 Task: Add the task  Develop a new appointment scheduling system for a healthcare provider to the section Burnout Blast in the project AgileFire and add a Due Date to the respective task as 2024/02/19
Action: Mouse moved to (561, 469)
Screenshot: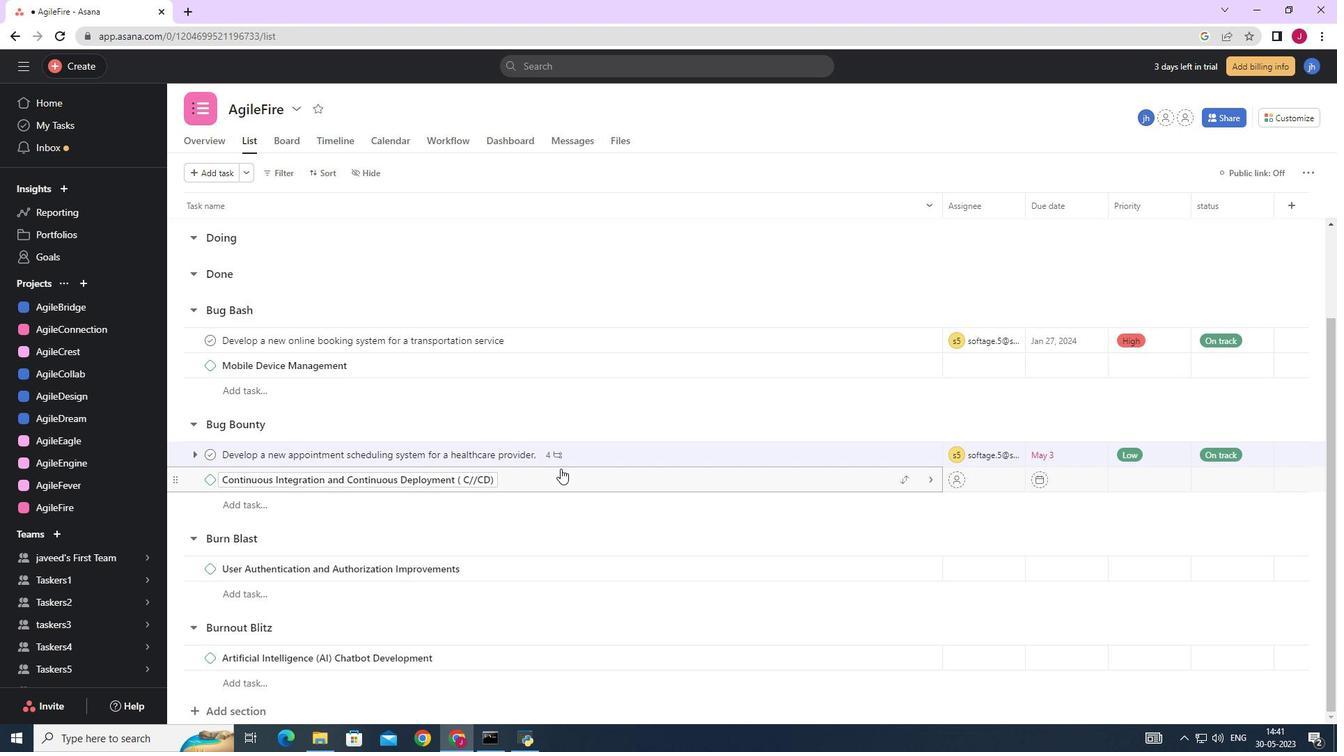 
Action: Mouse scrolled (561, 470) with delta (0, 0)
Screenshot: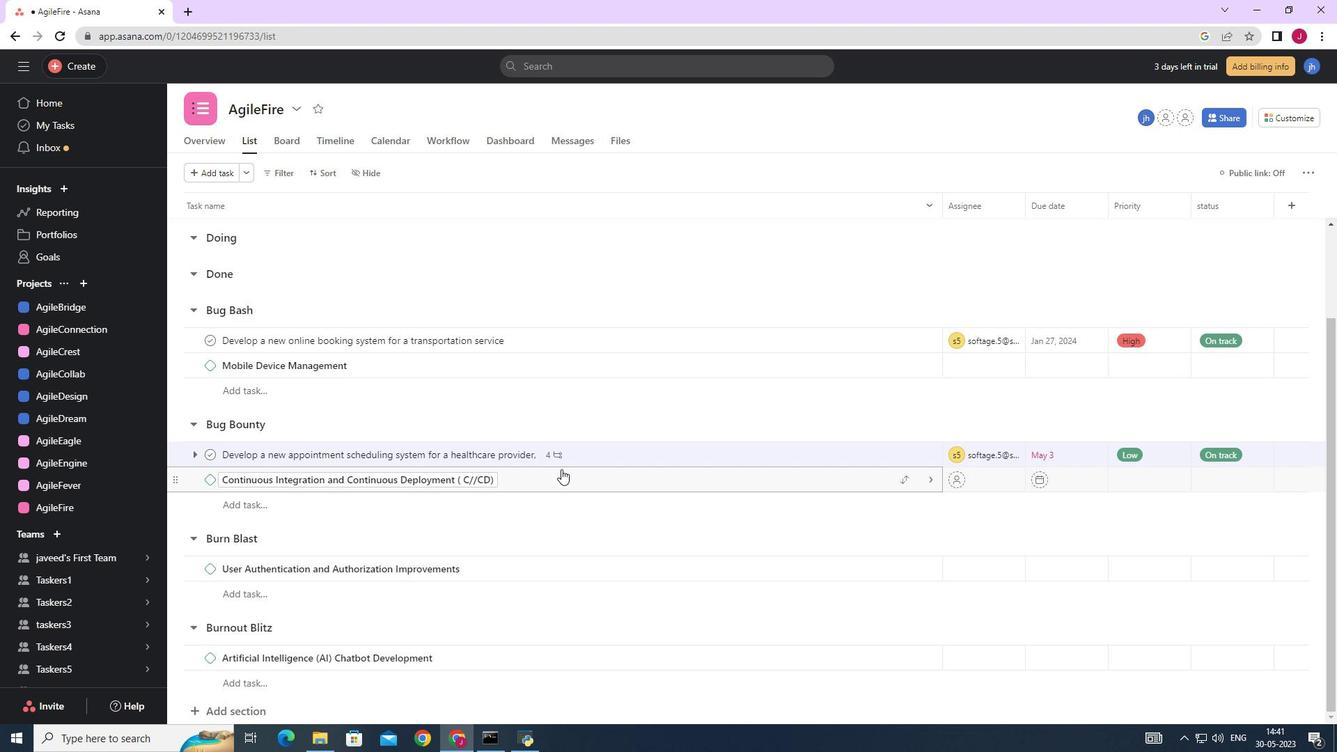 
Action: Mouse moved to (909, 519)
Screenshot: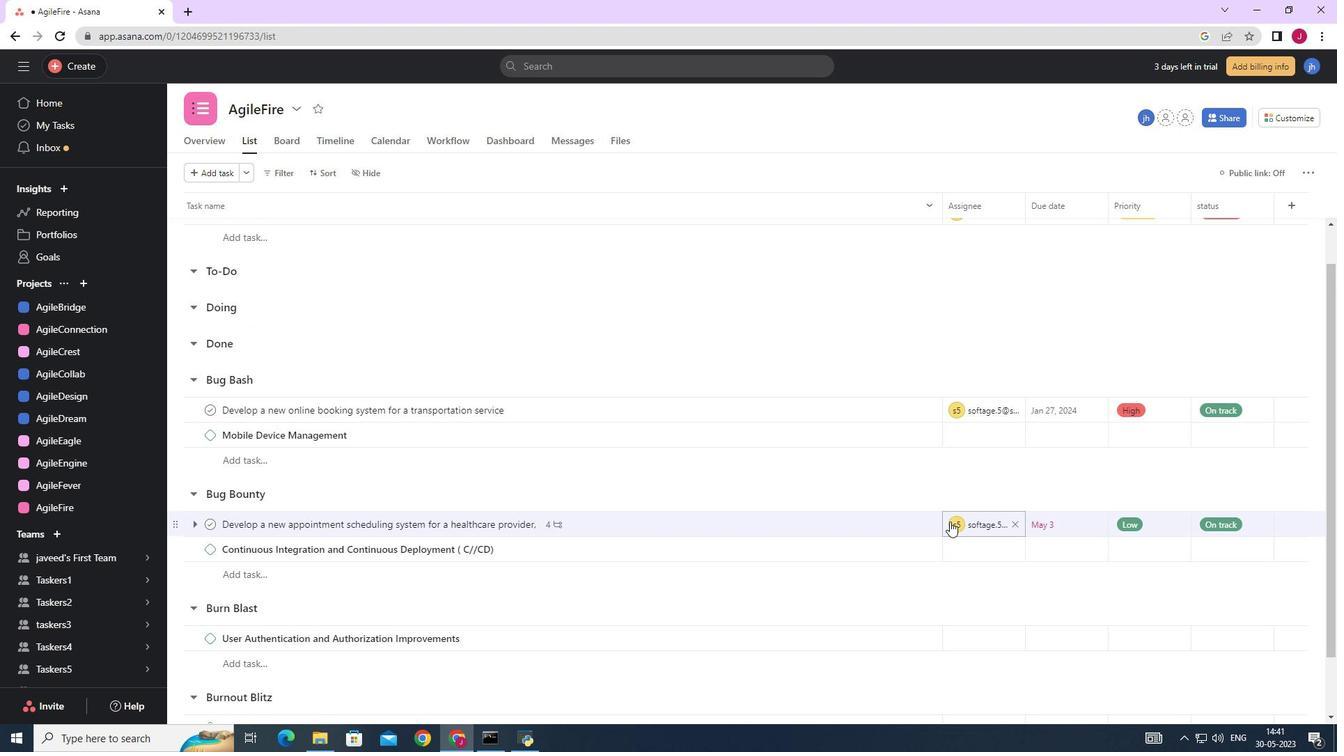 
Action: Mouse pressed left at (909, 519)
Screenshot: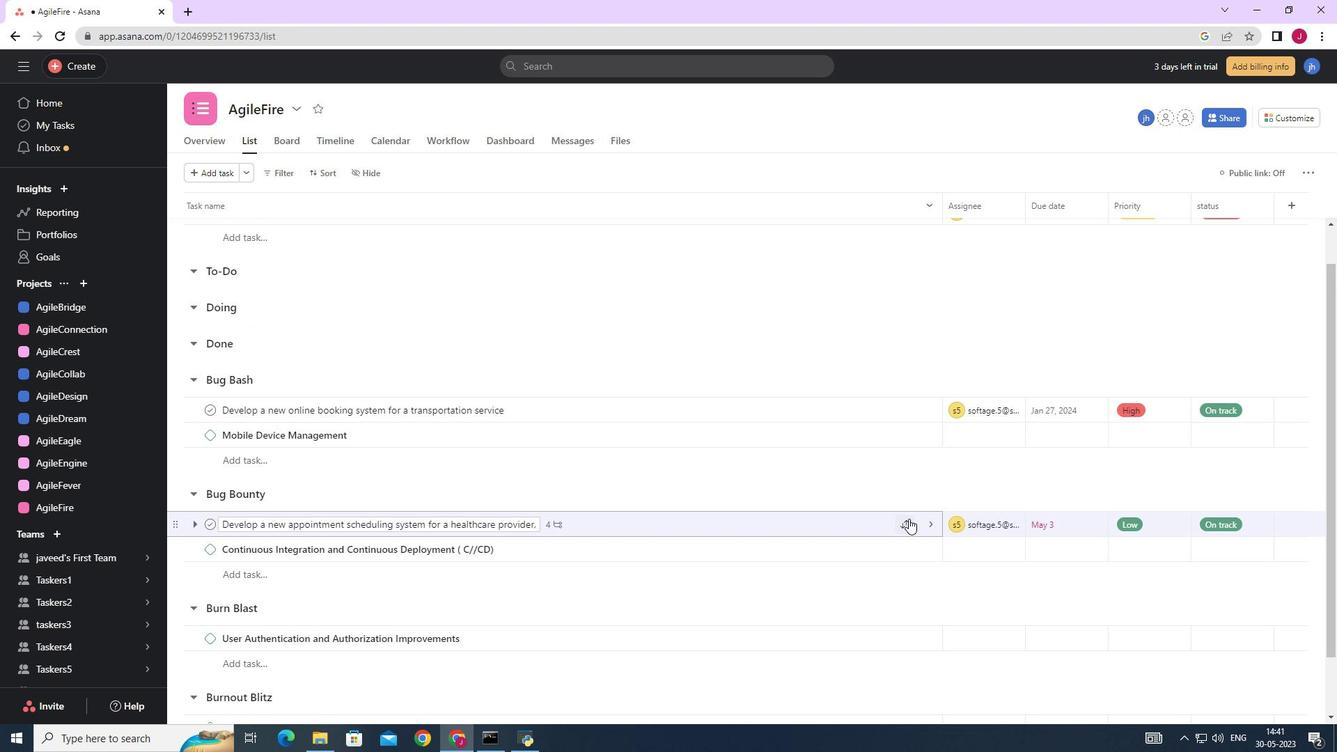 
Action: Mouse moved to (841, 471)
Screenshot: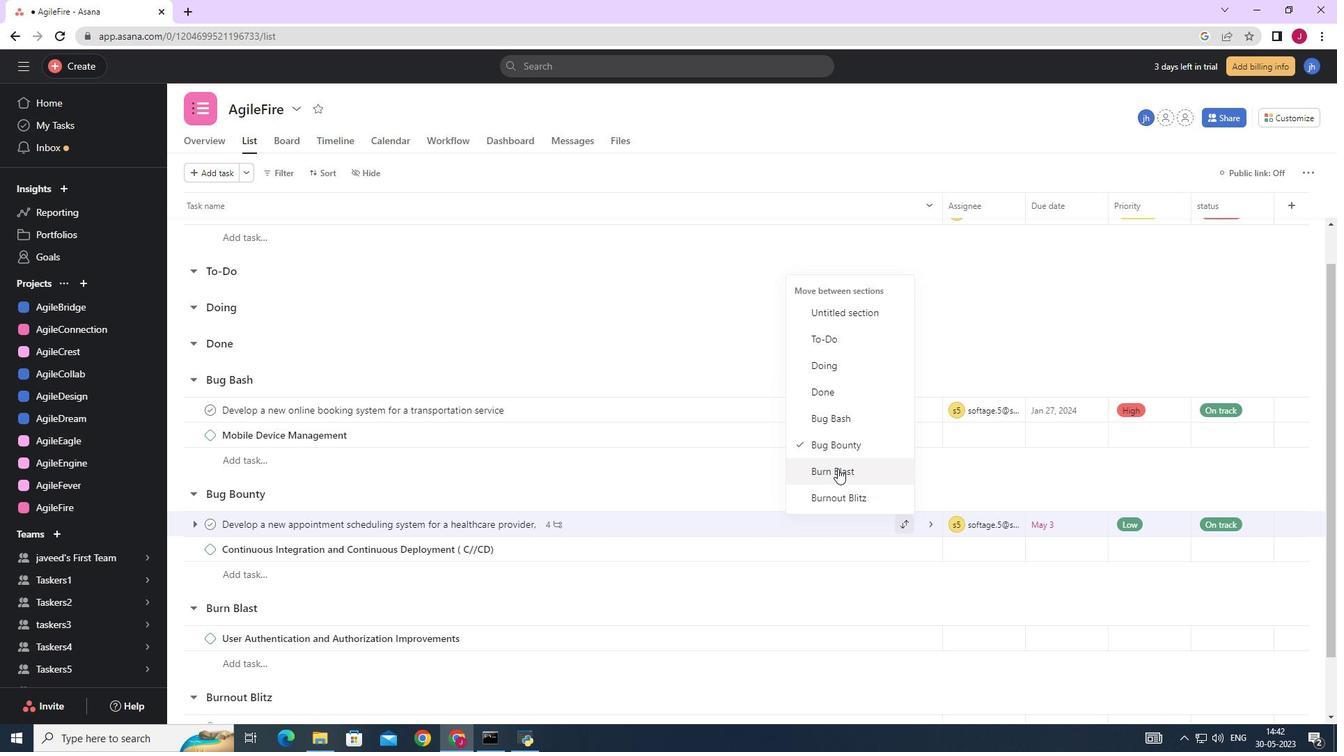 
Action: Mouse pressed left at (841, 471)
Screenshot: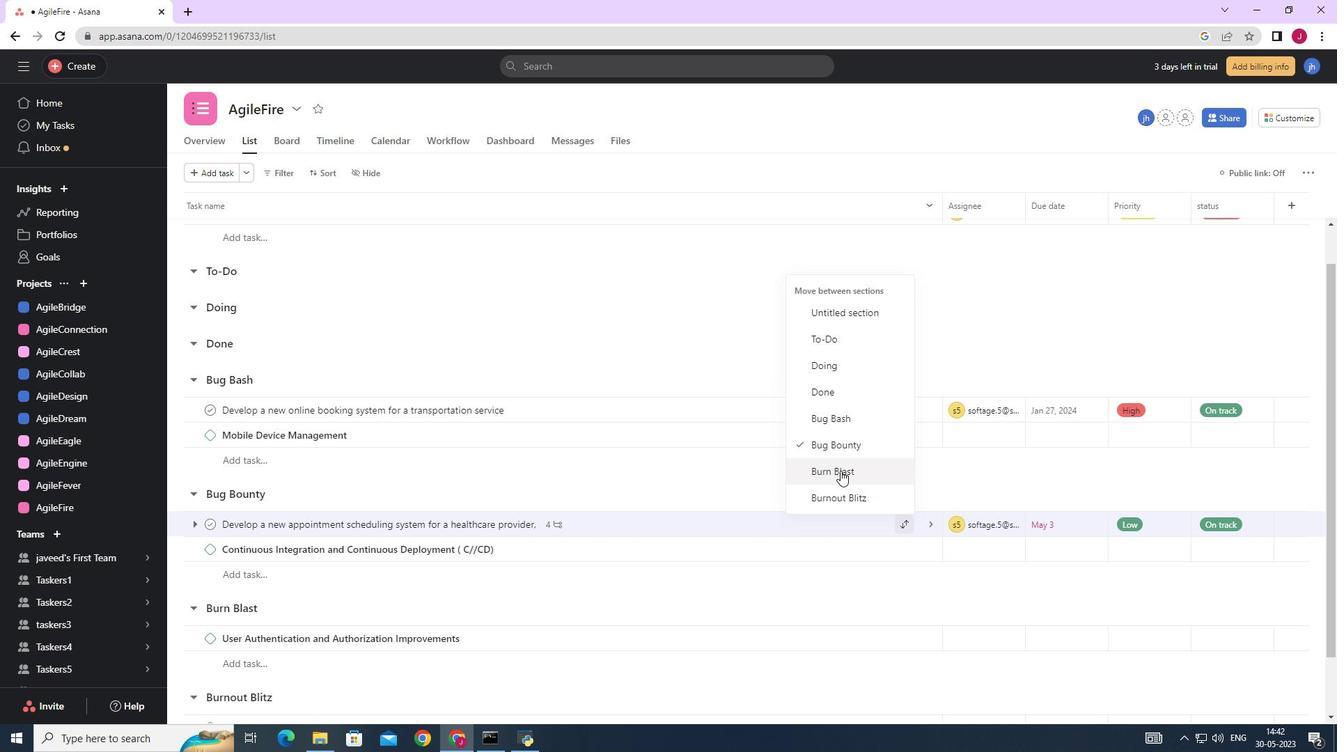 
Action: Mouse moved to (1055, 605)
Screenshot: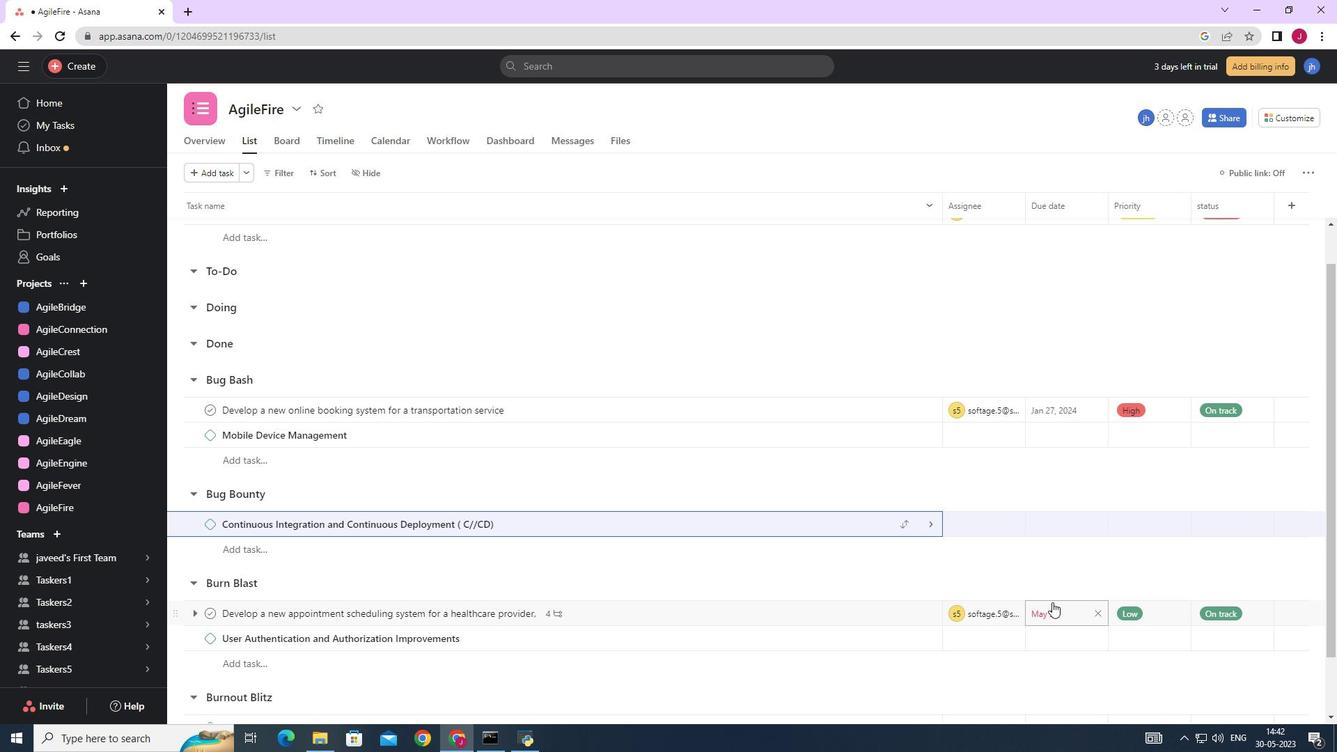 
Action: Mouse pressed left at (1055, 605)
Screenshot: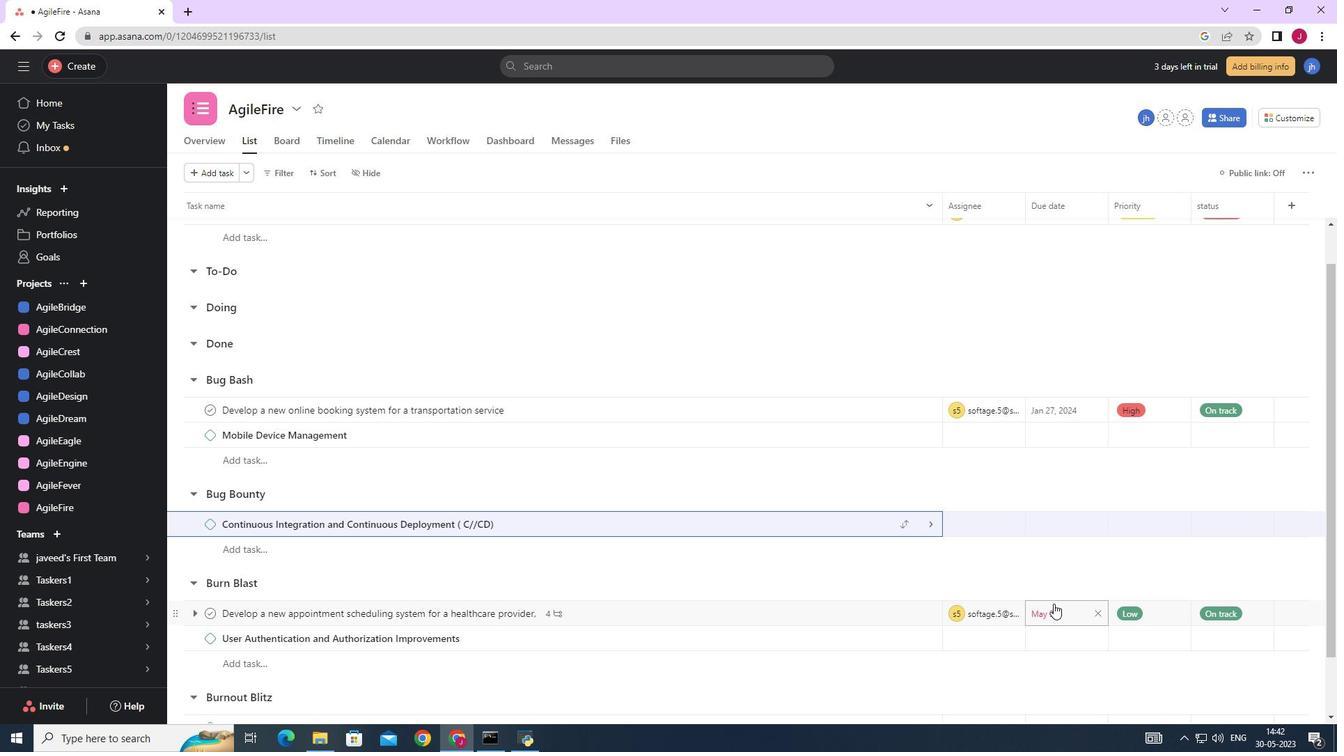 
Action: Mouse moved to (1200, 387)
Screenshot: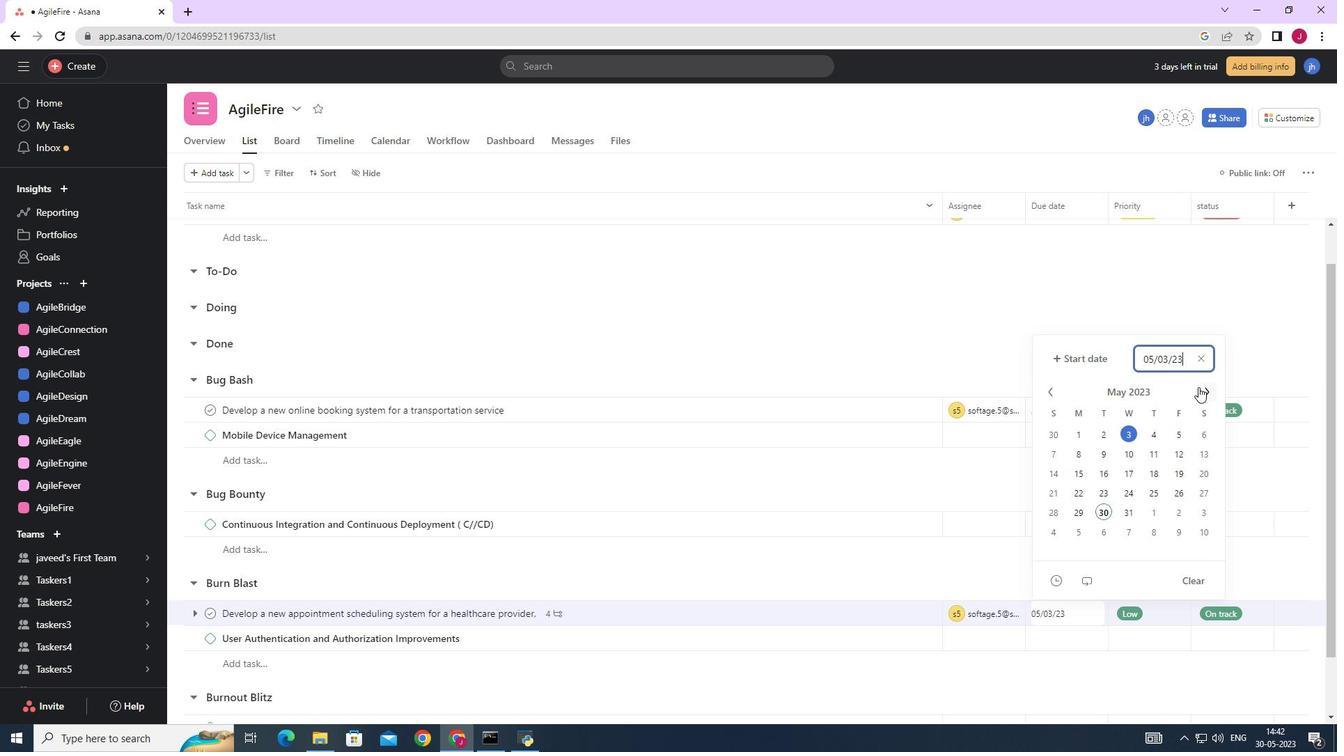 
Action: Mouse pressed left at (1200, 387)
Screenshot: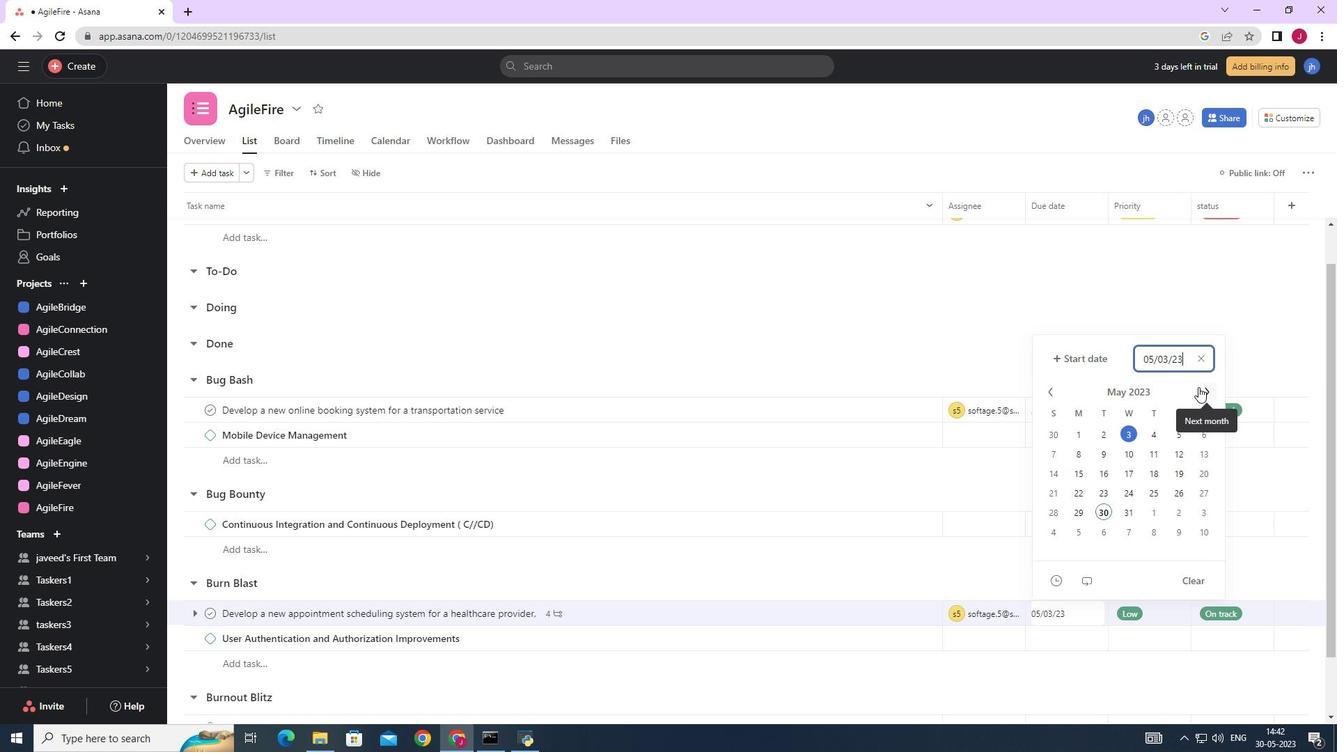 
Action: Mouse moved to (1204, 390)
Screenshot: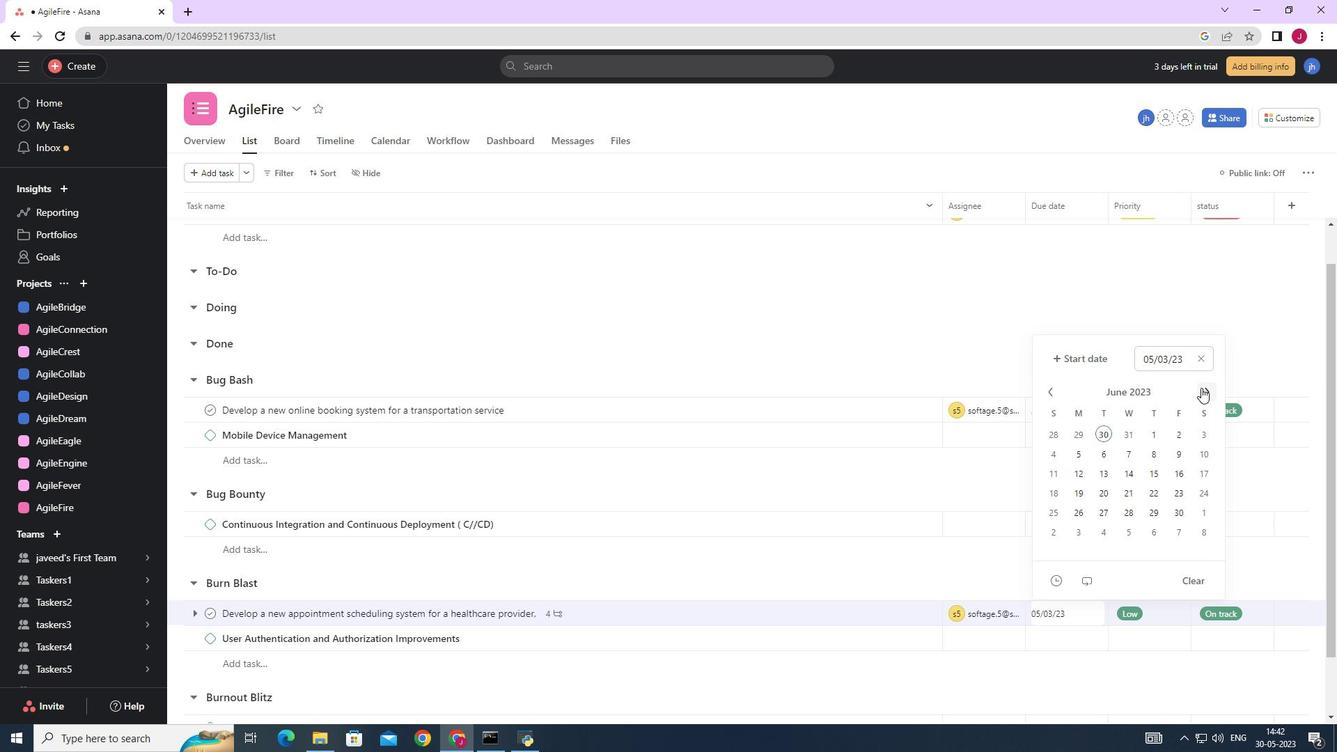 
Action: Mouse pressed left at (1204, 390)
Screenshot: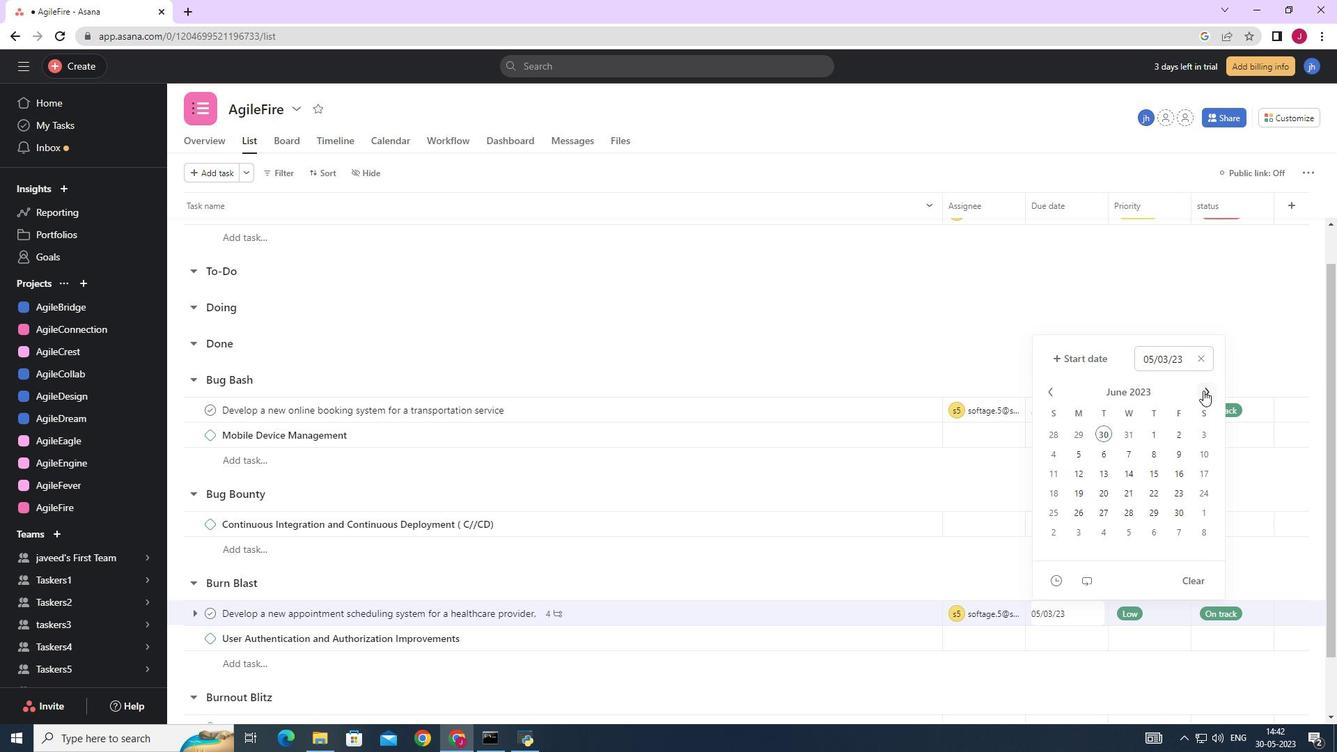 
Action: Mouse pressed left at (1204, 390)
Screenshot: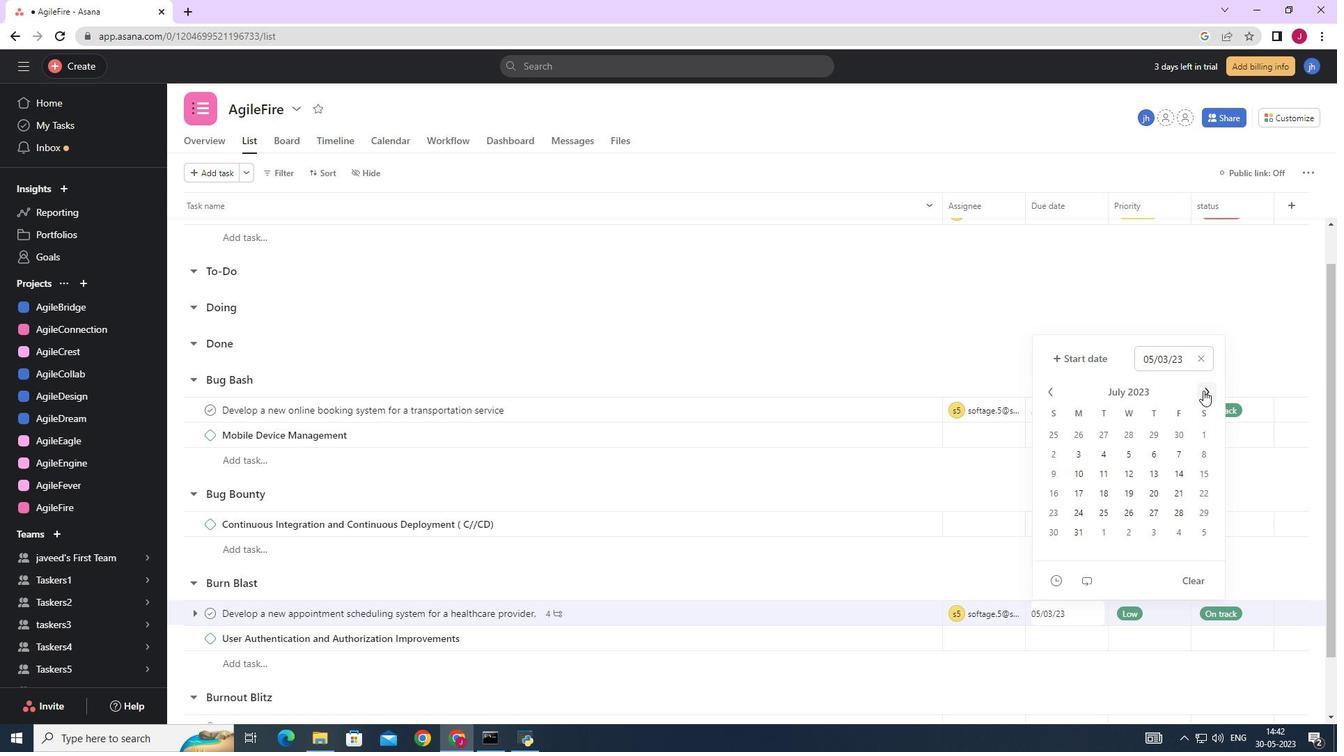 
Action: Mouse pressed left at (1204, 390)
Screenshot: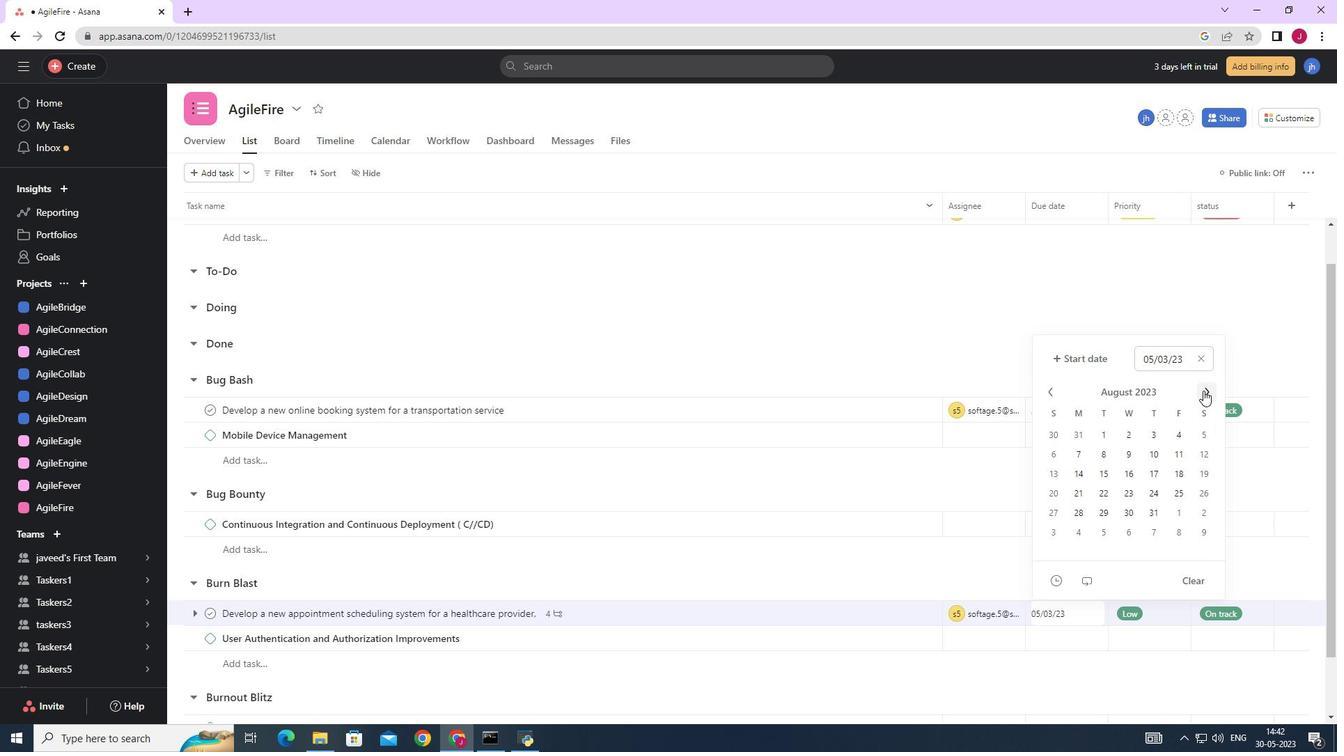 
Action: Mouse pressed left at (1204, 390)
Screenshot: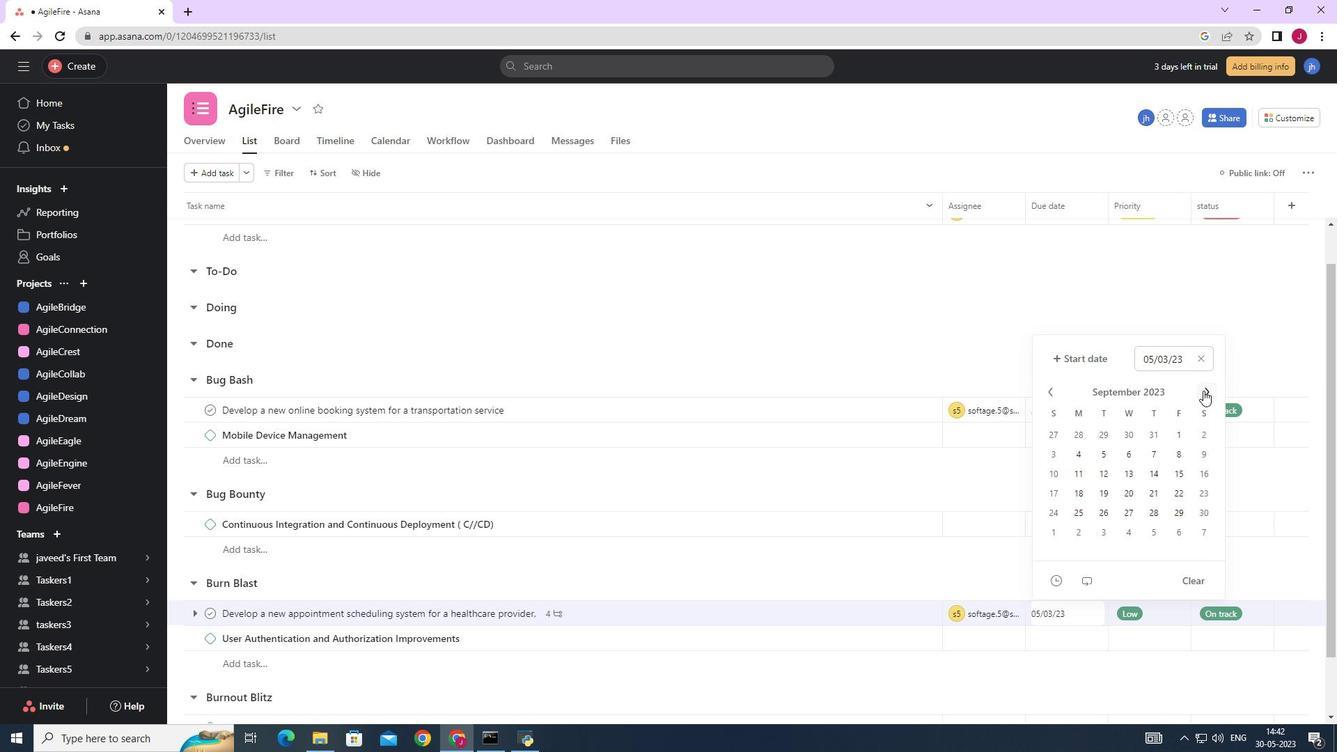 
Action: Mouse pressed left at (1204, 390)
Screenshot: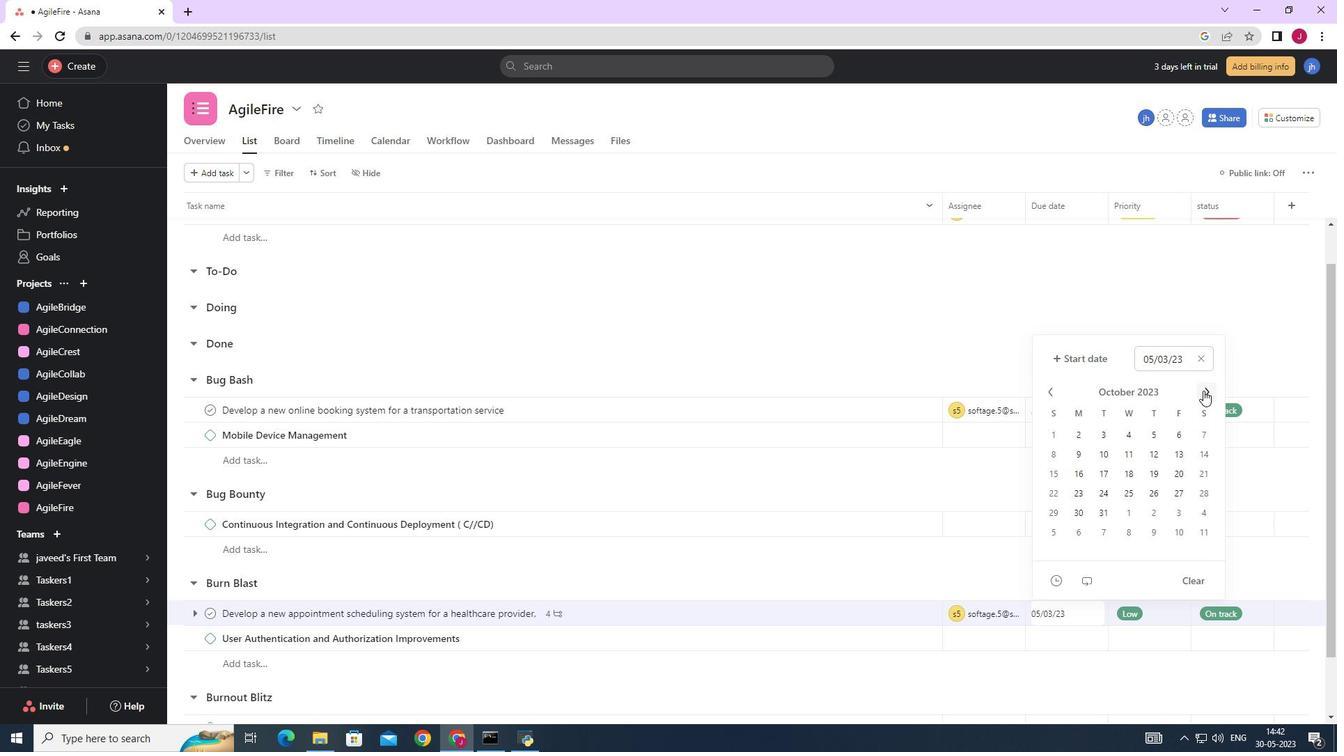 
Action: Mouse pressed left at (1204, 390)
Screenshot: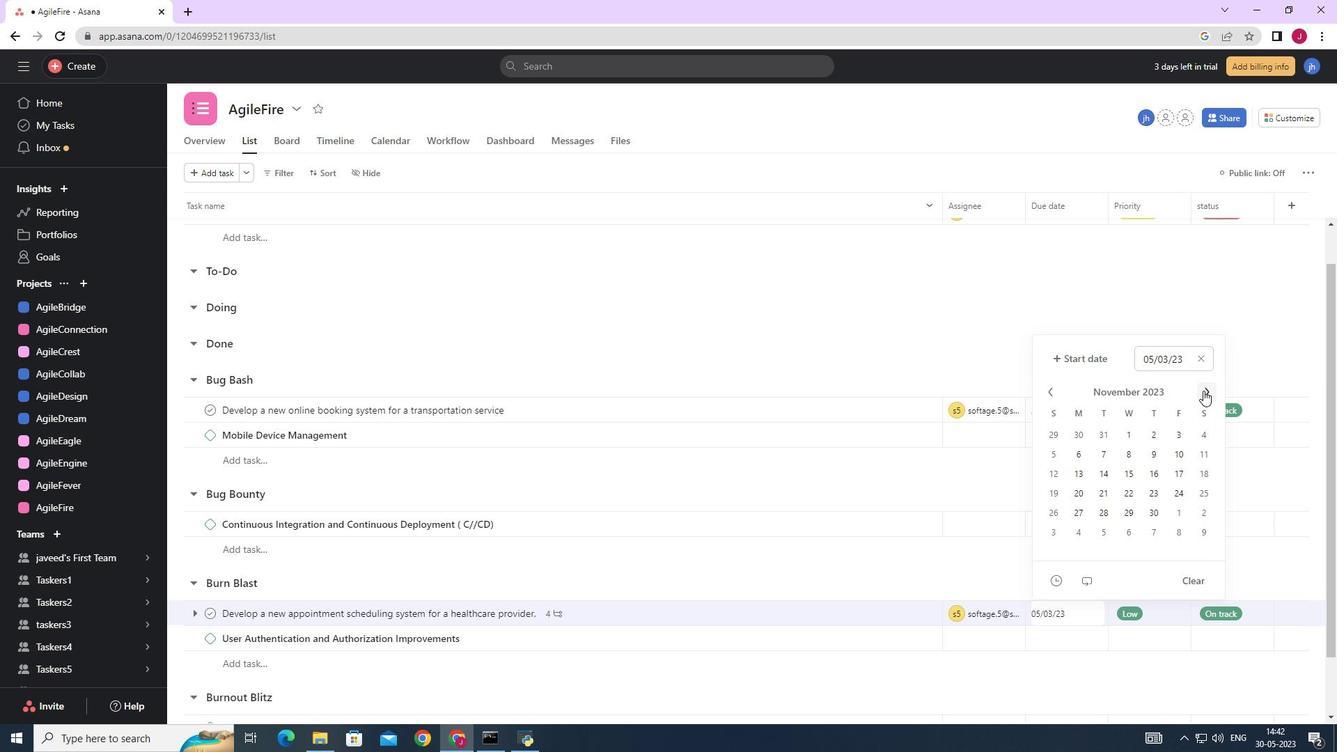 
Action: Mouse pressed left at (1204, 390)
Screenshot: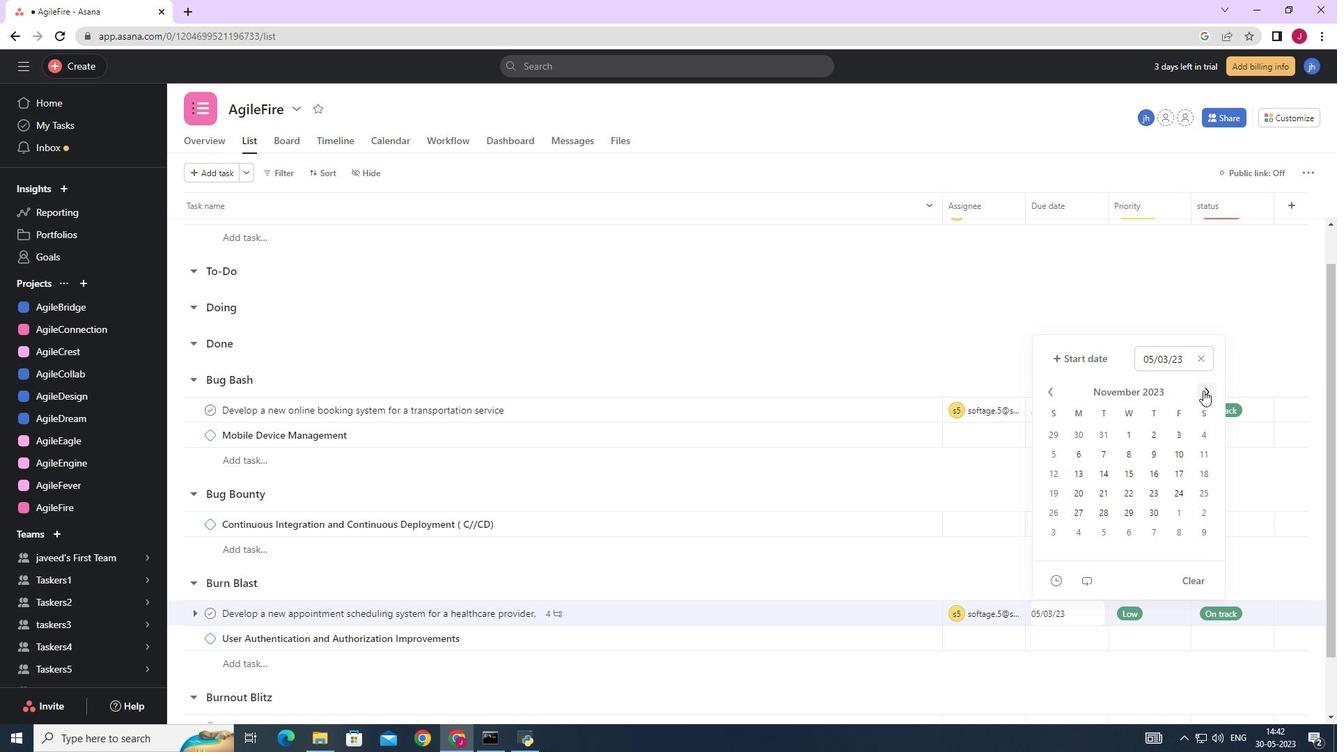 
Action: Mouse pressed left at (1204, 390)
Screenshot: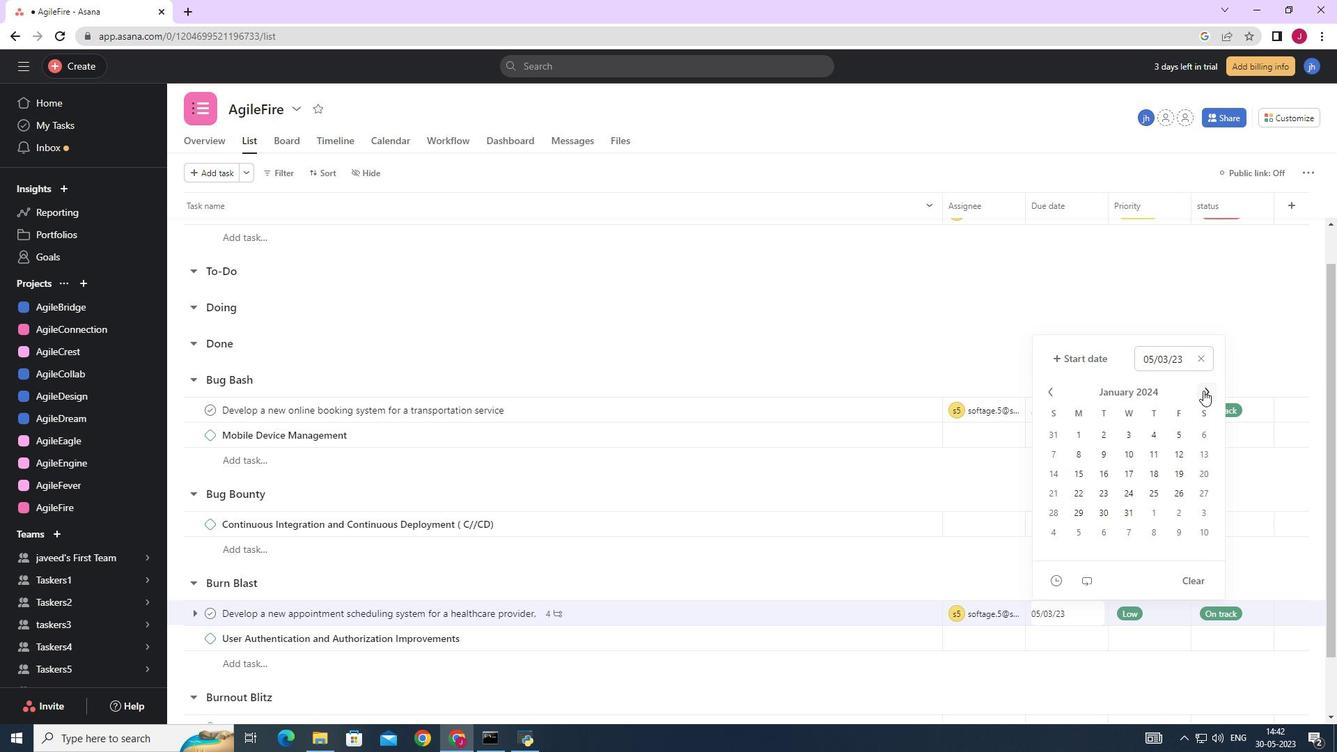
Action: Mouse moved to (1083, 487)
Screenshot: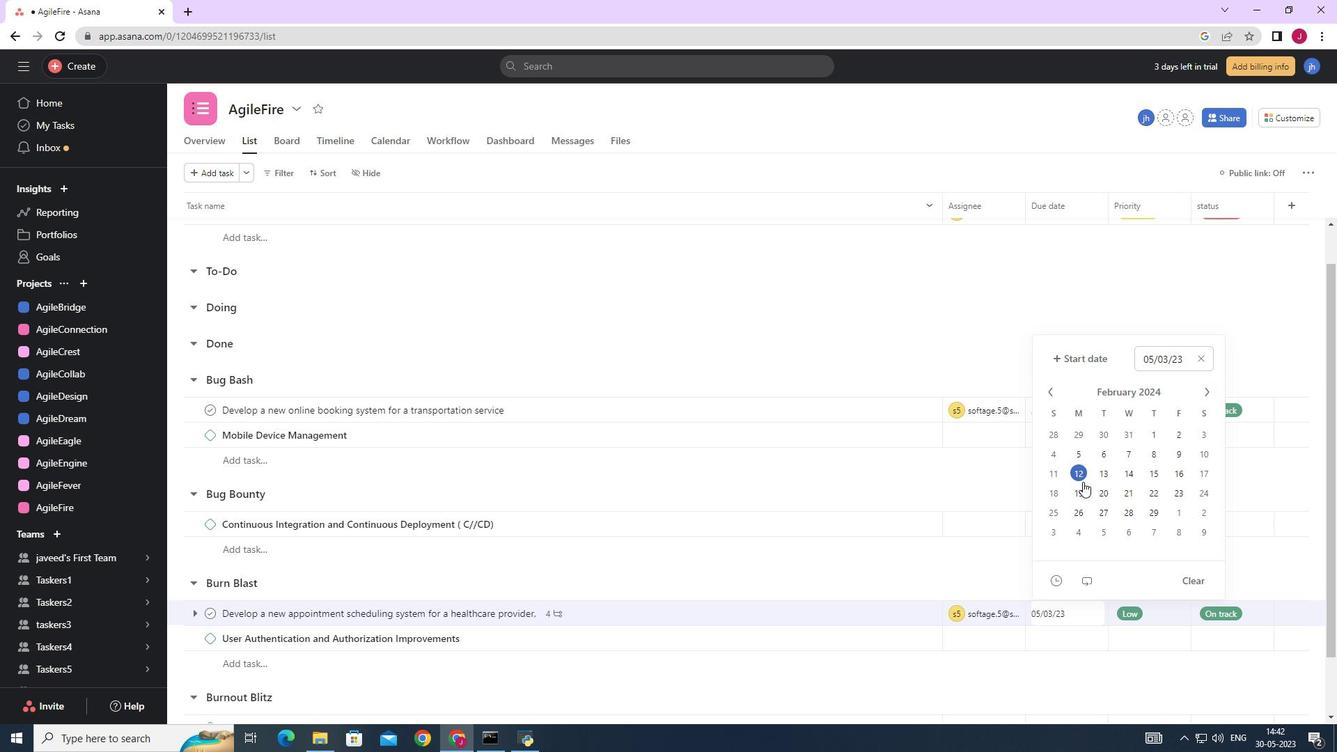 
Action: Mouse pressed left at (1083, 487)
Screenshot: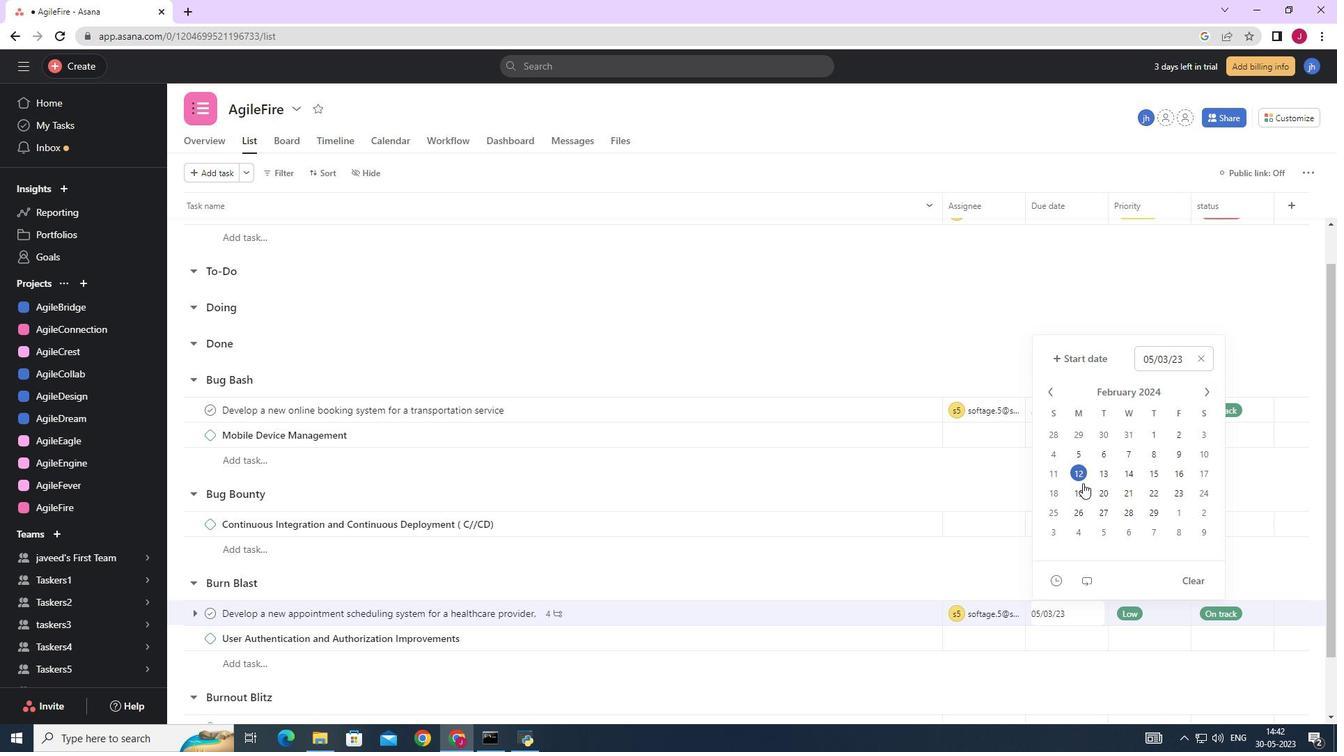 
Action: Mouse moved to (1243, 309)
Screenshot: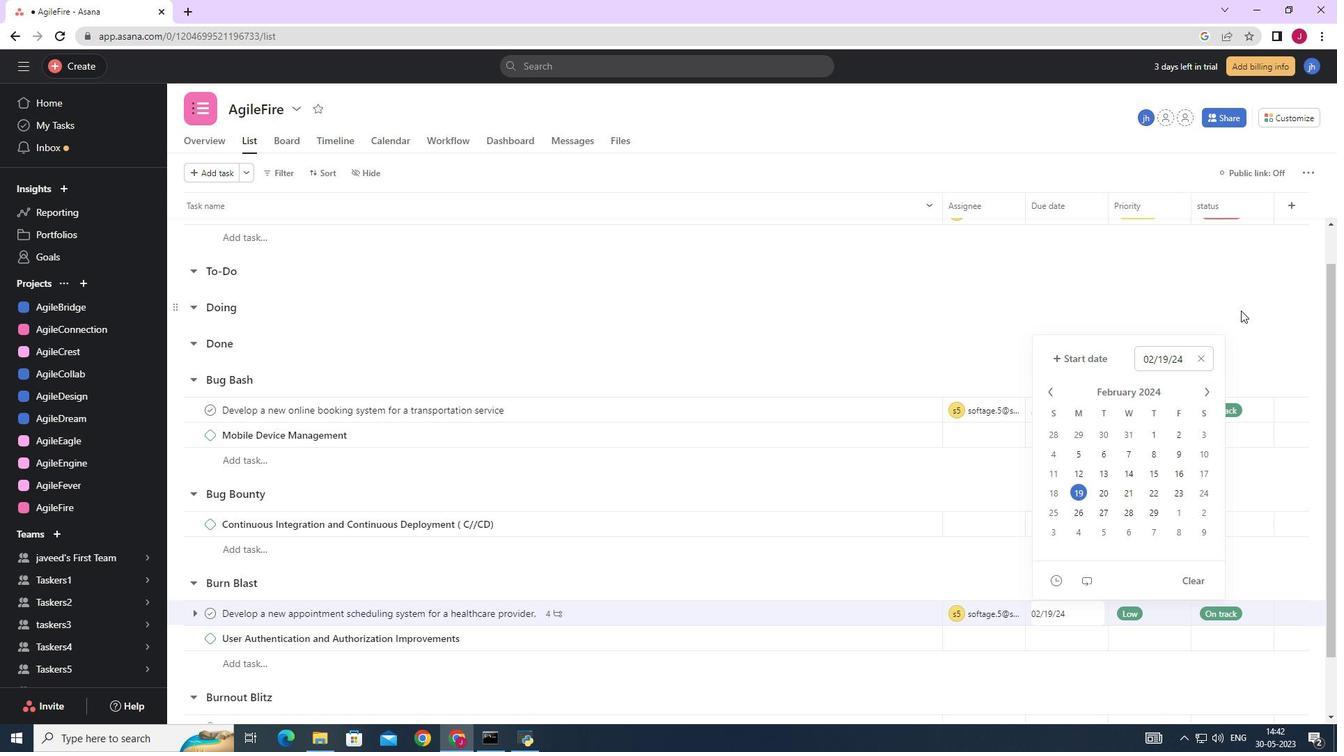 
Action: Mouse pressed left at (1243, 309)
Screenshot: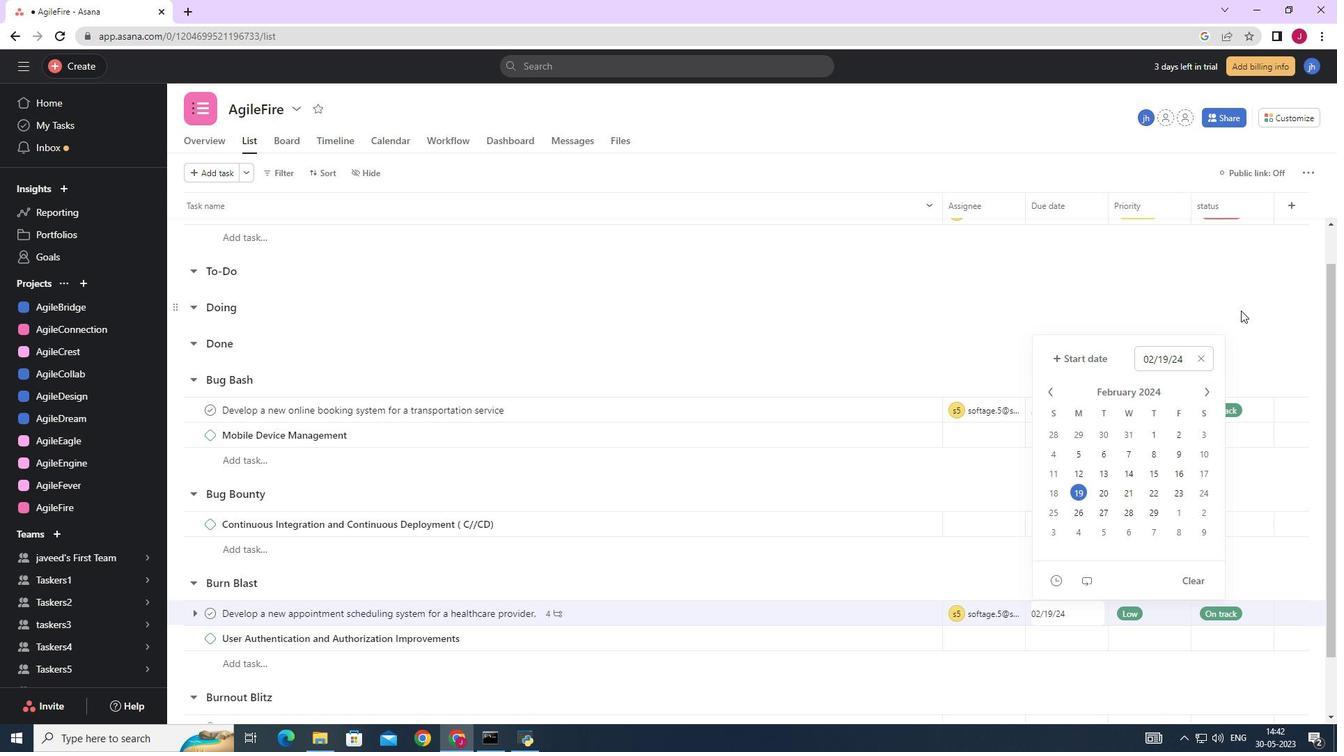 
Action: Mouse moved to (1243, 305)
Screenshot: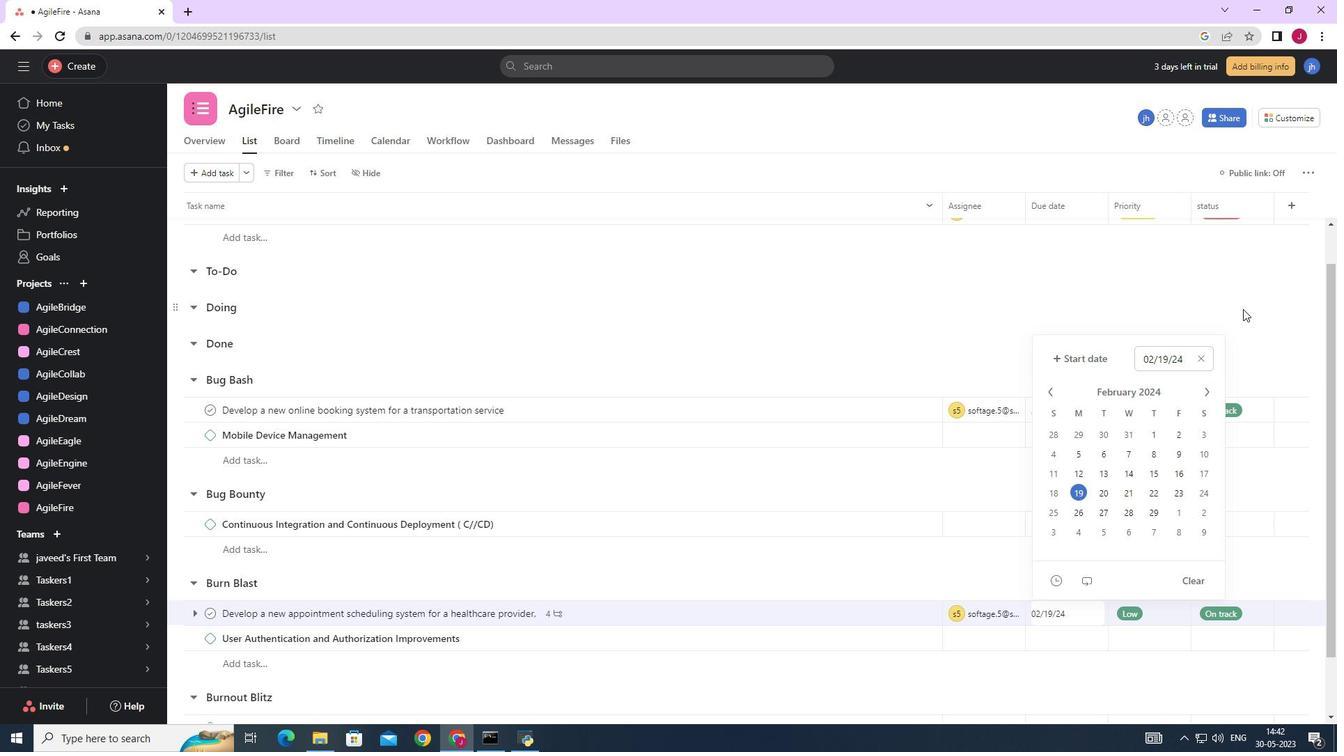 
